 Task: Enable the video filter "Deinterlacing video filter" for transcode stream output.
Action: Mouse moved to (124, 14)
Screenshot: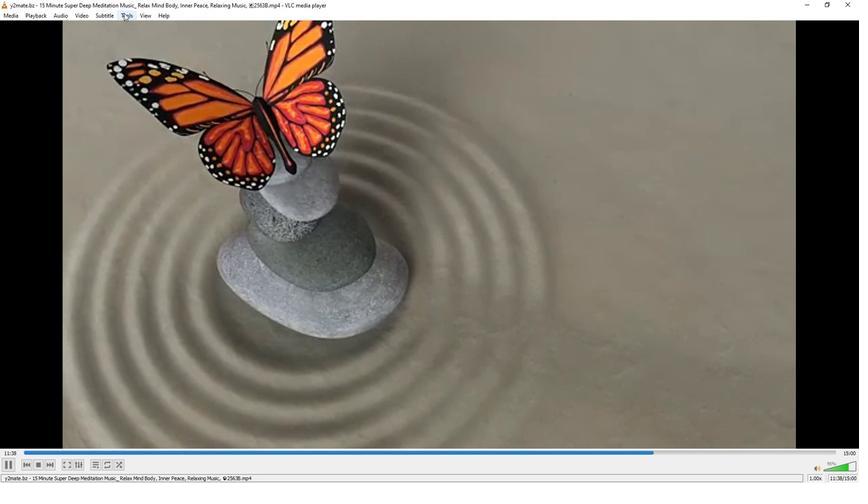 
Action: Mouse pressed left at (124, 14)
Screenshot: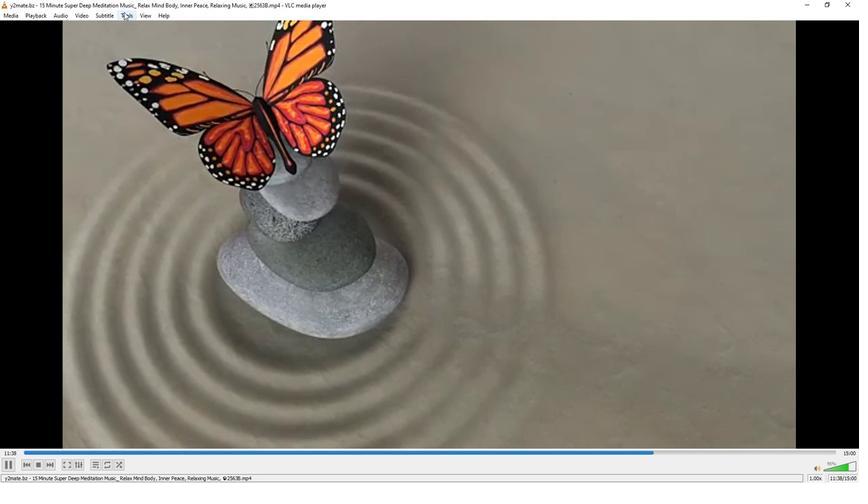 
Action: Mouse moved to (146, 123)
Screenshot: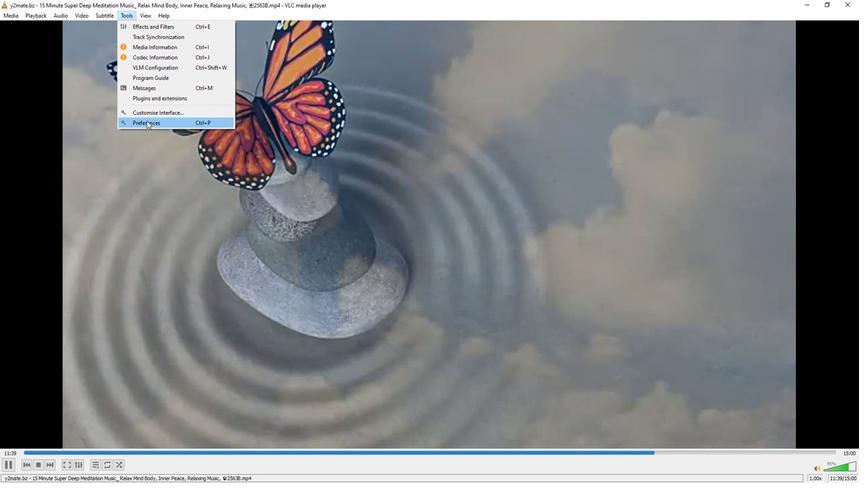 
Action: Mouse pressed left at (146, 123)
Screenshot: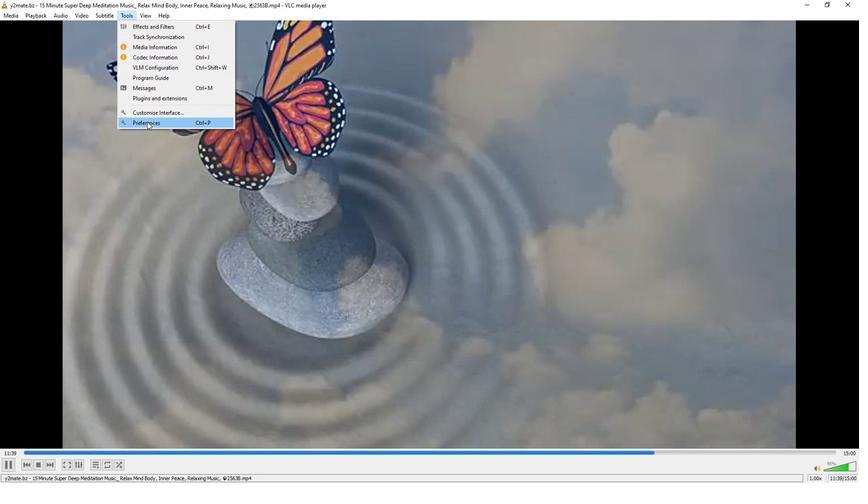 
Action: Mouse moved to (283, 392)
Screenshot: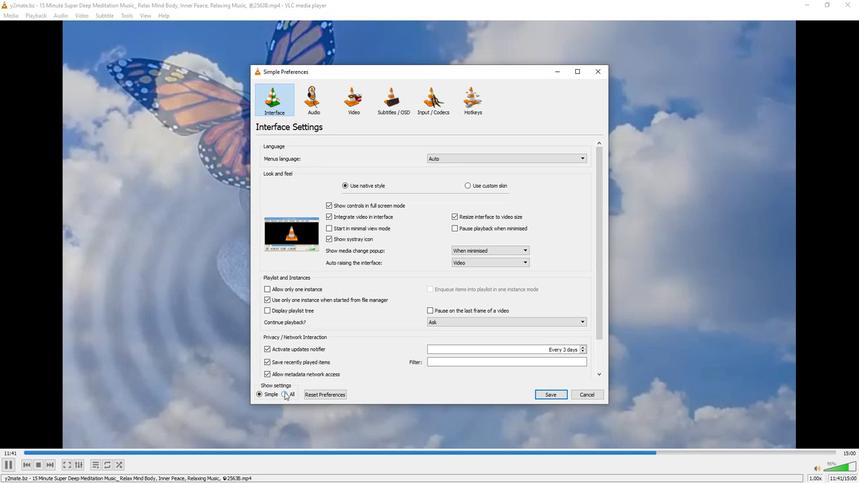
Action: Mouse pressed left at (283, 392)
Screenshot: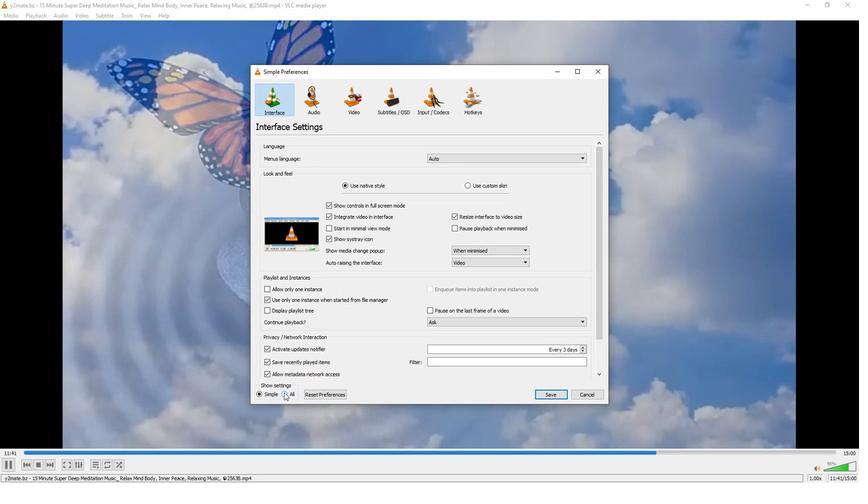 
Action: Mouse moved to (279, 322)
Screenshot: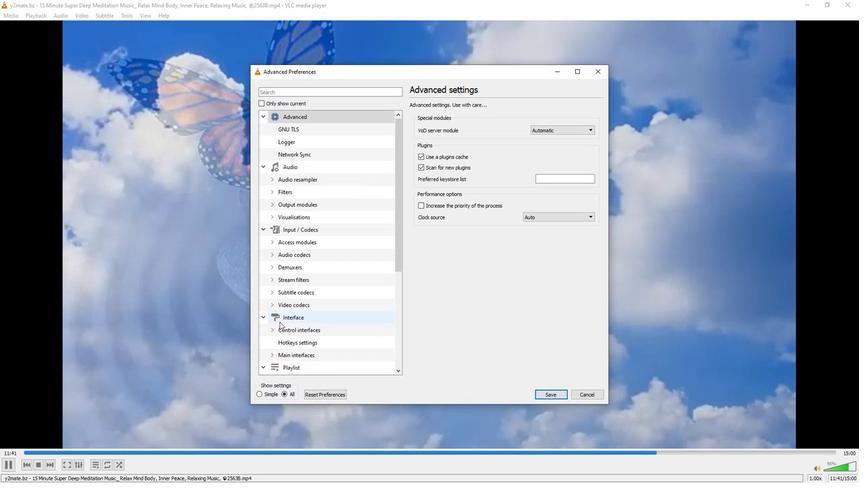 
Action: Mouse scrolled (279, 321) with delta (0, 0)
Screenshot: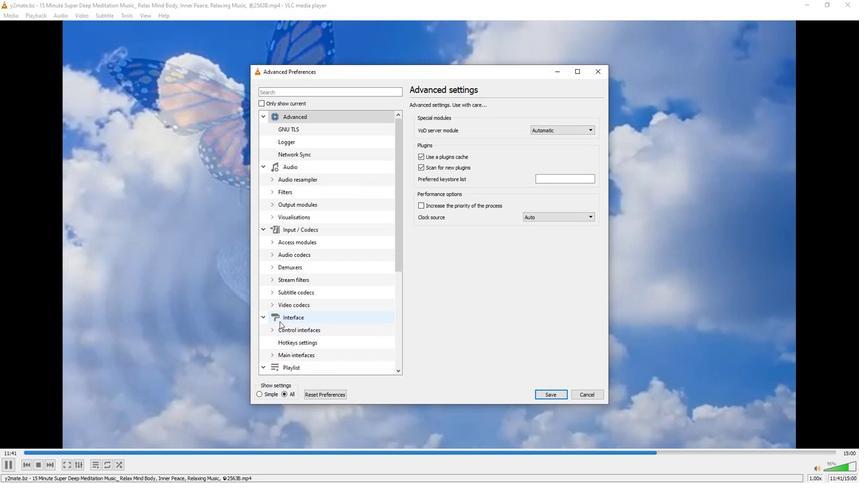 
Action: Mouse scrolled (279, 321) with delta (0, 0)
Screenshot: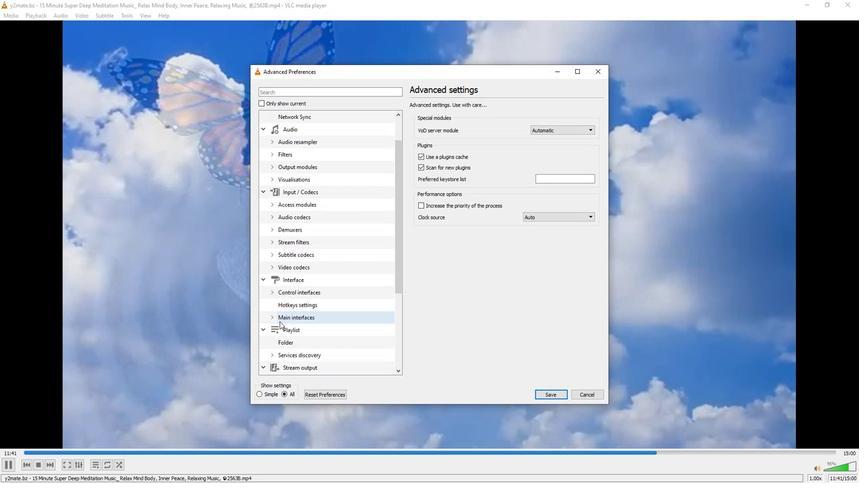 
Action: Mouse scrolled (279, 321) with delta (0, 0)
Screenshot: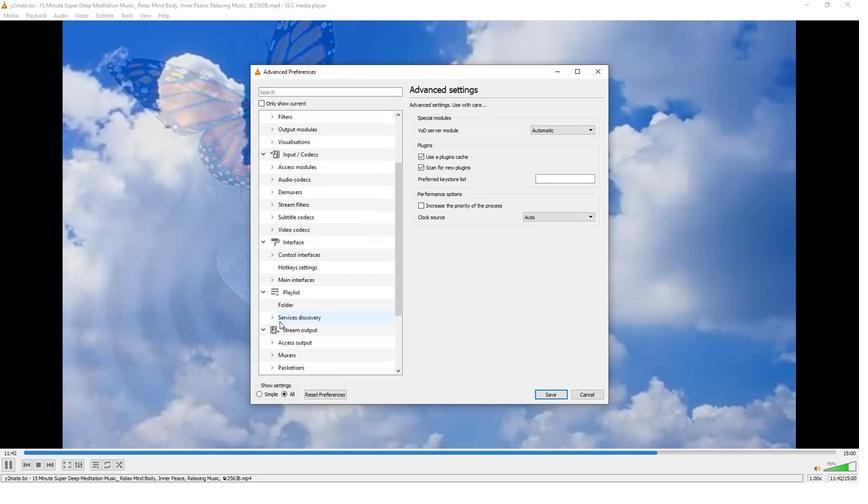 
Action: Mouse scrolled (279, 321) with delta (0, 0)
Screenshot: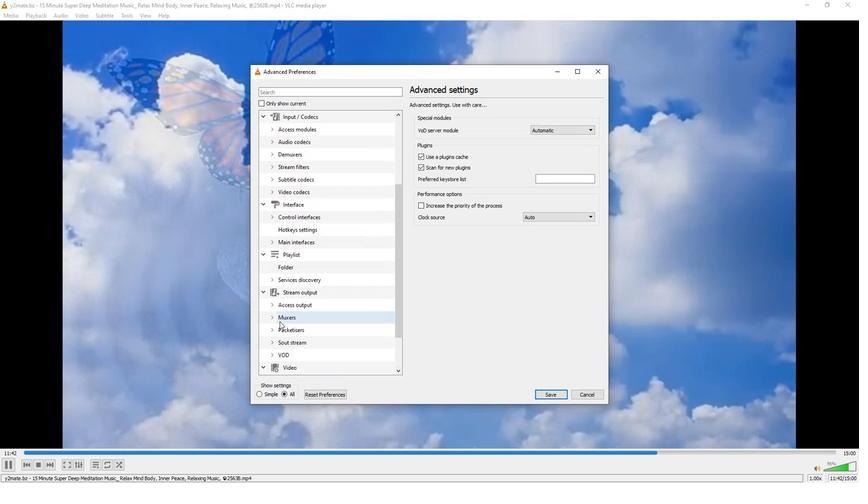 
Action: Mouse moved to (271, 302)
Screenshot: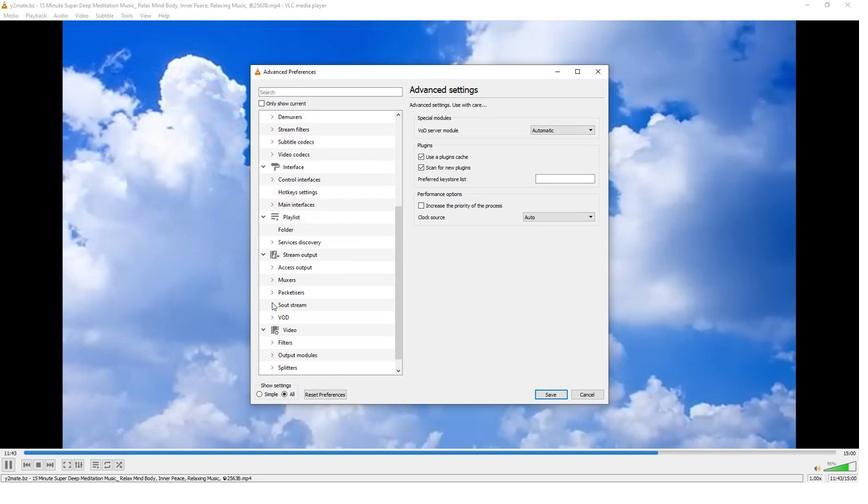 
Action: Mouse pressed left at (271, 302)
Screenshot: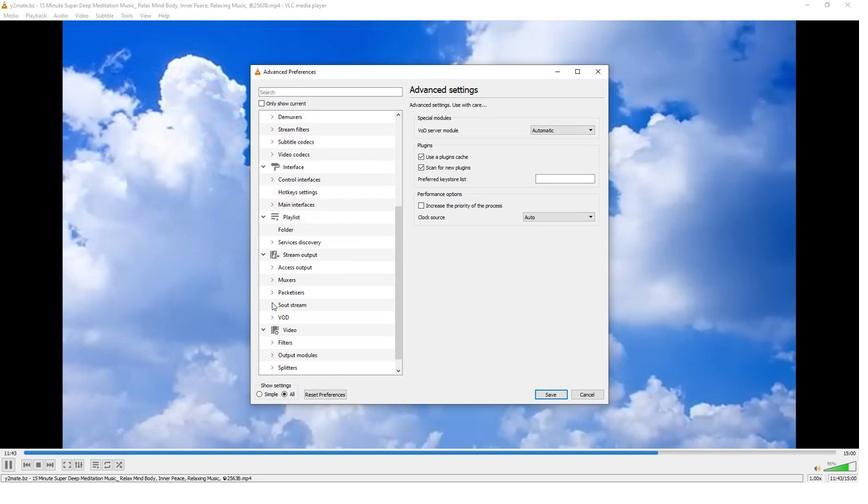 
Action: Mouse moved to (287, 306)
Screenshot: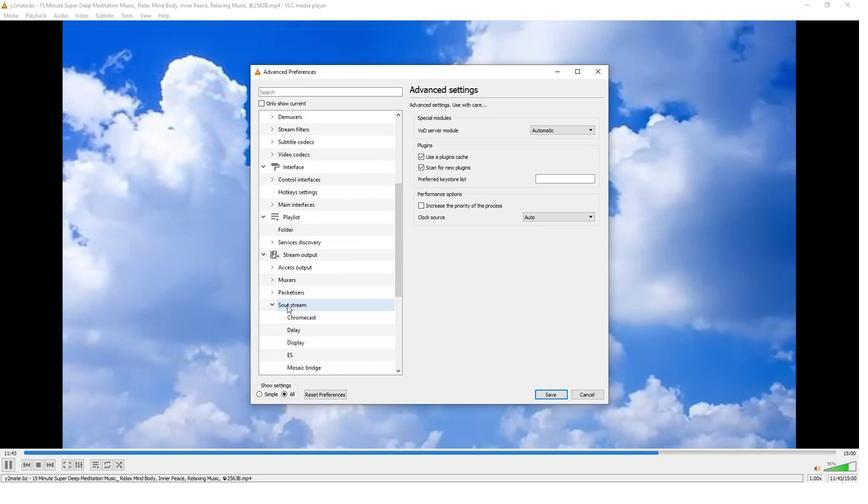 
Action: Mouse scrolled (287, 305) with delta (0, 0)
Screenshot: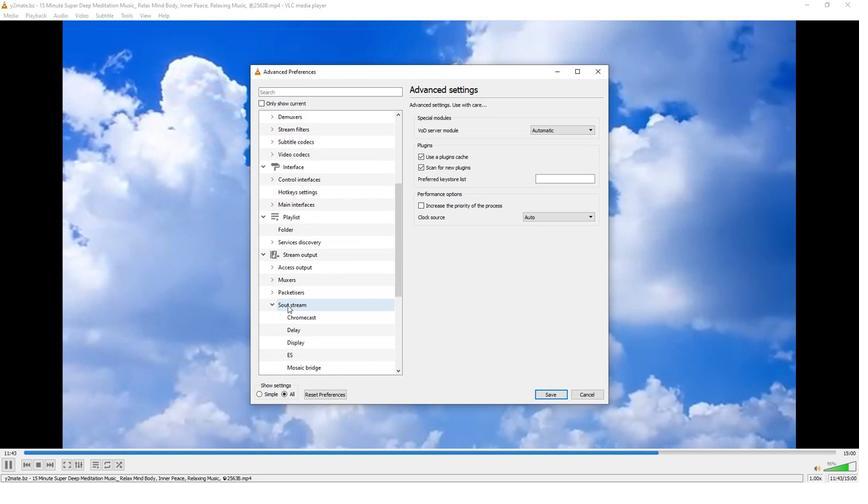 
Action: Mouse scrolled (287, 305) with delta (0, 0)
Screenshot: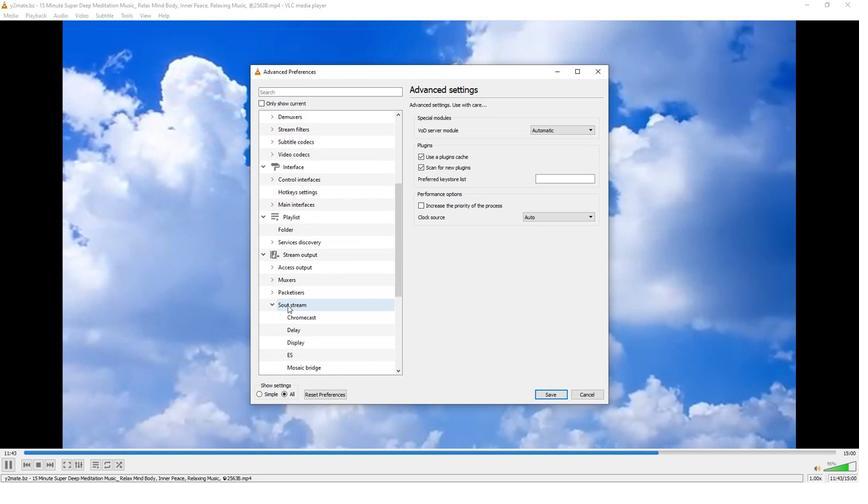 
Action: Mouse scrolled (287, 305) with delta (0, 0)
Screenshot: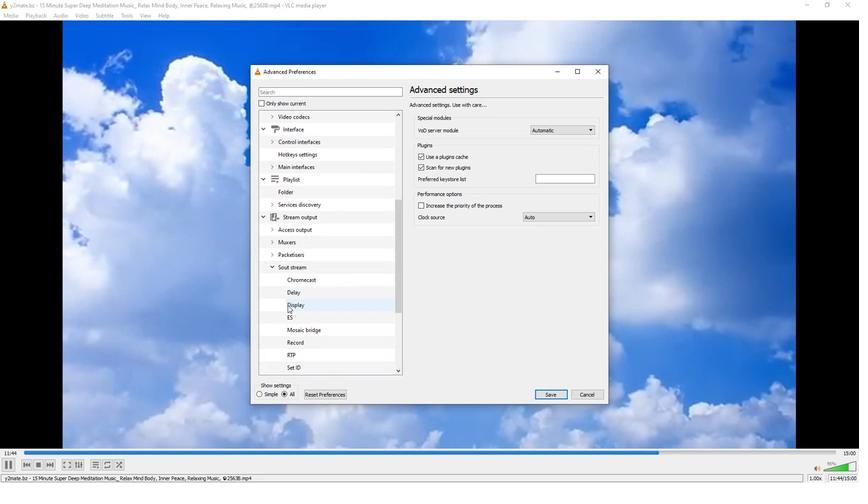 
Action: Mouse scrolled (287, 305) with delta (0, 0)
Screenshot: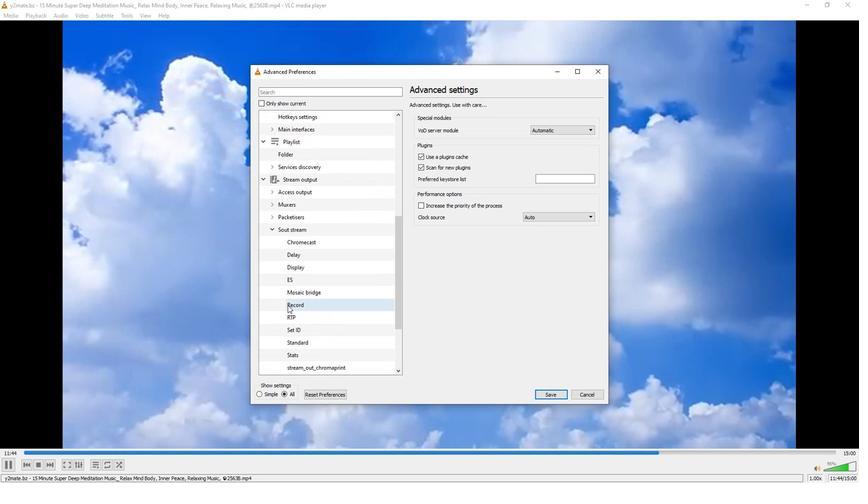 
Action: Mouse scrolled (287, 305) with delta (0, 0)
Screenshot: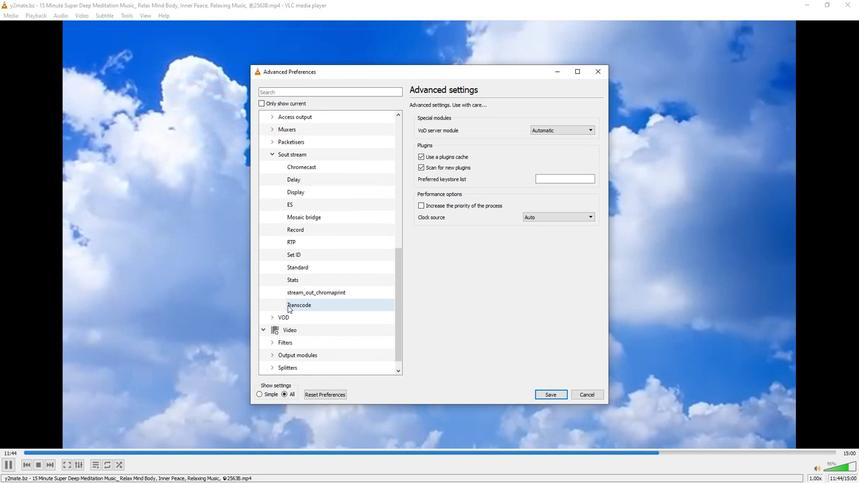 
Action: Mouse moved to (291, 295)
Screenshot: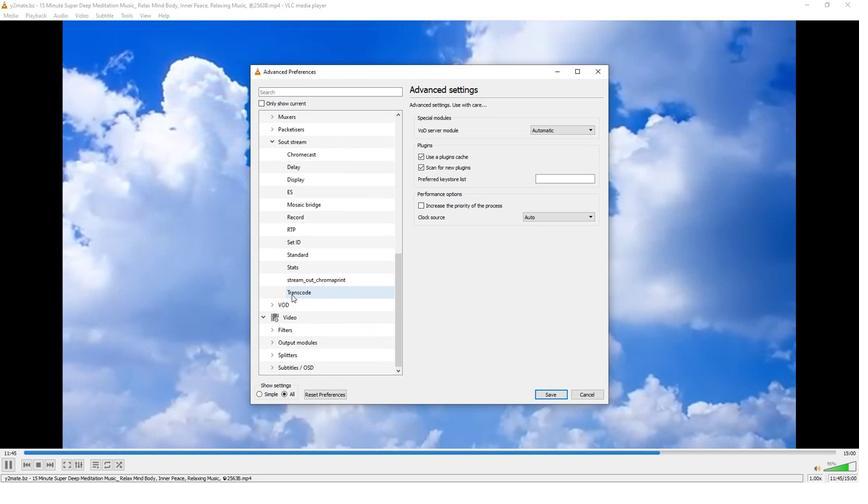 
Action: Mouse pressed left at (291, 295)
Screenshot: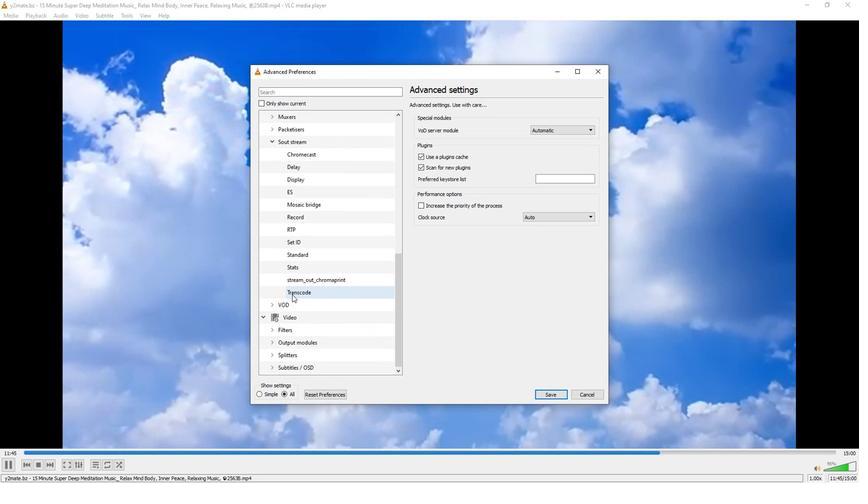 
Action: Mouse moved to (439, 316)
Screenshot: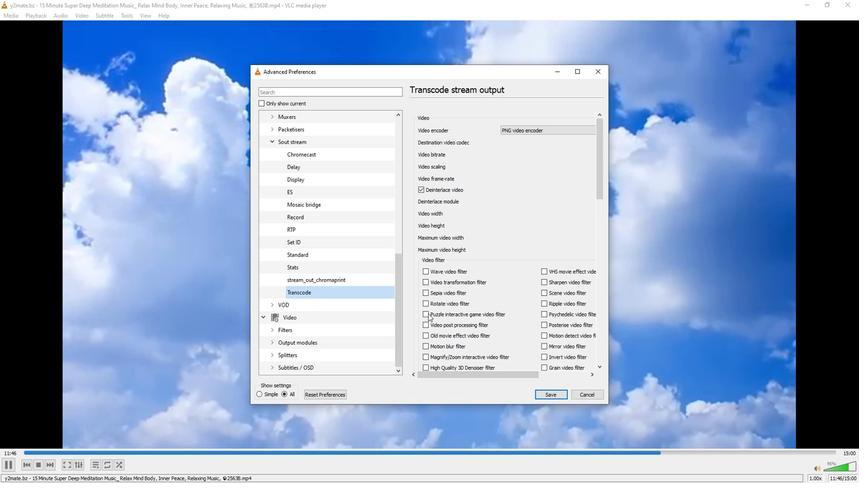
Action: Mouse scrolled (439, 315) with delta (0, 0)
Screenshot: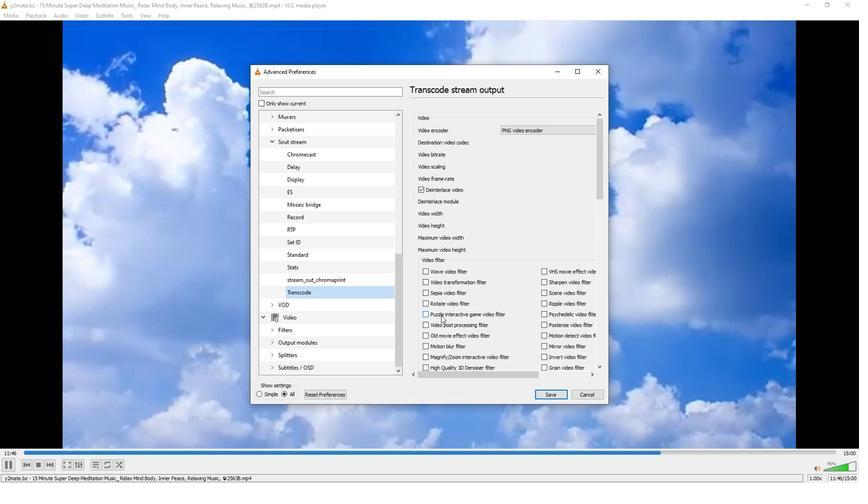
Action: Mouse scrolled (439, 315) with delta (0, 0)
Screenshot: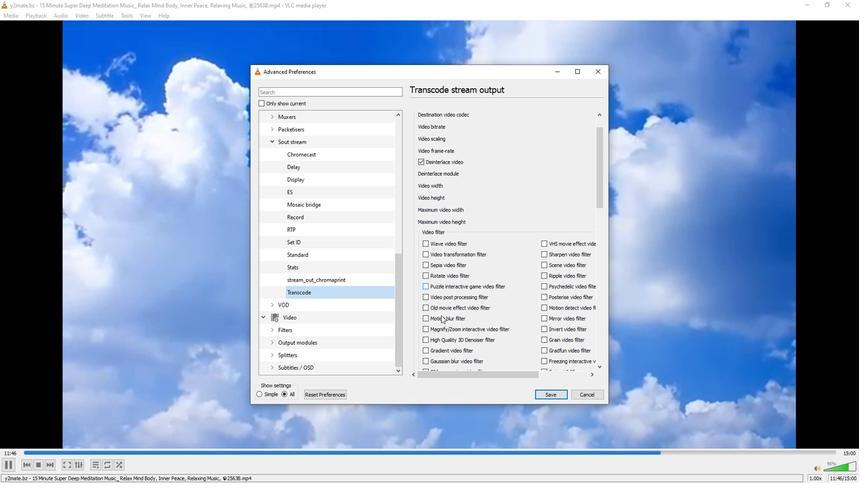 
Action: Mouse scrolled (439, 315) with delta (0, 0)
Screenshot: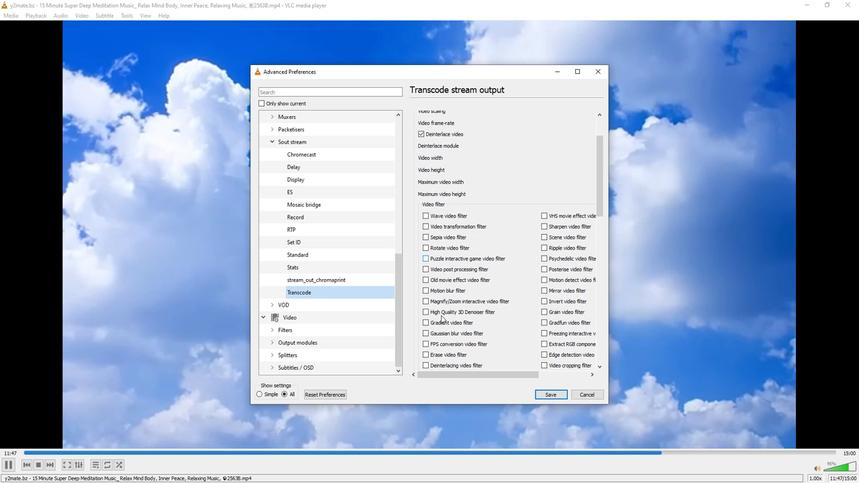 
Action: Mouse scrolled (439, 315) with delta (0, 0)
Screenshot: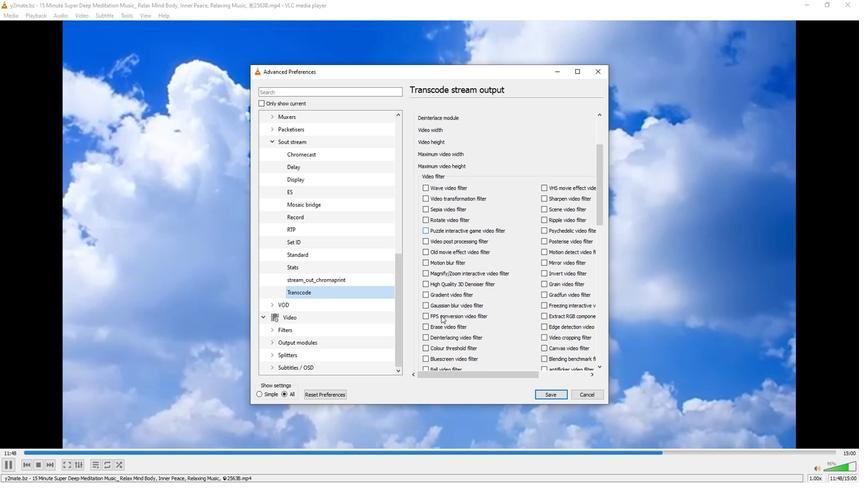 
Action: Mouse scrolled (439, 315) with delta (0, 0)
Screenshot: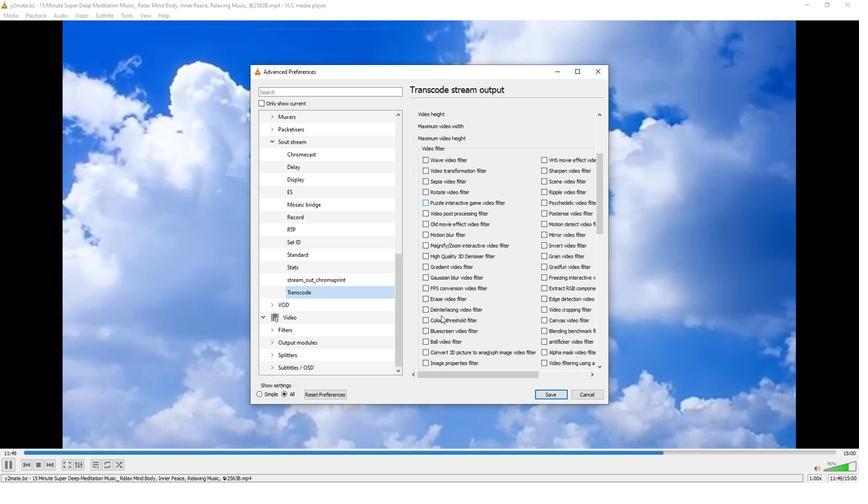 
Action: Mouse moved to (422, 280)
Screenshot: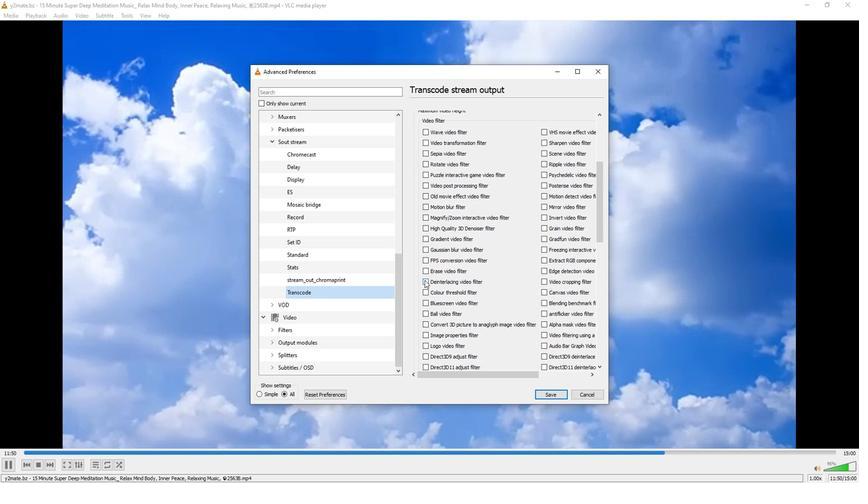 
Action: Mouse pressed left at (422, 280)
Screenshot: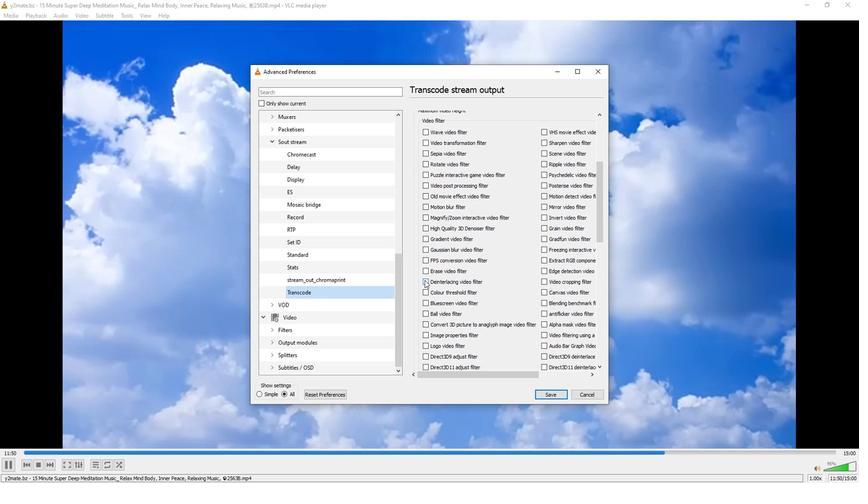 
Action: Mouse moved to (425, 306)
Screenshot: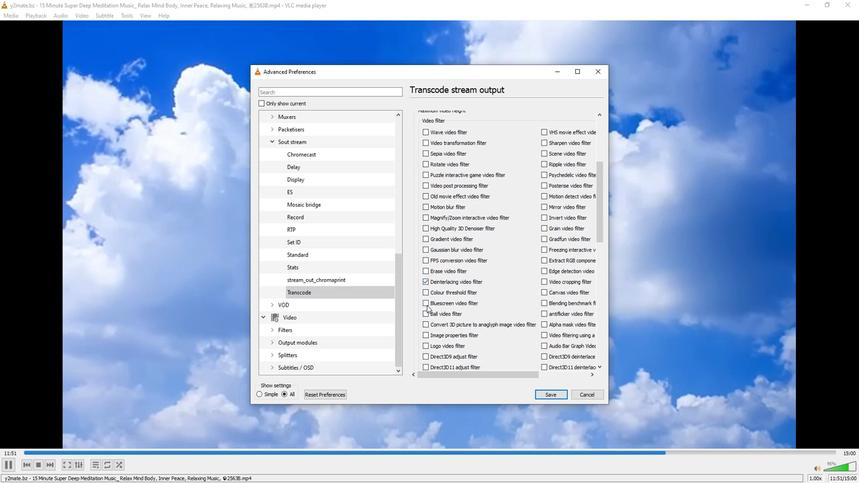 
